 Task: Check the "Edit view" in "Your Pending tickets".
Action: Mouse moved to (18, 205)
Screenshot: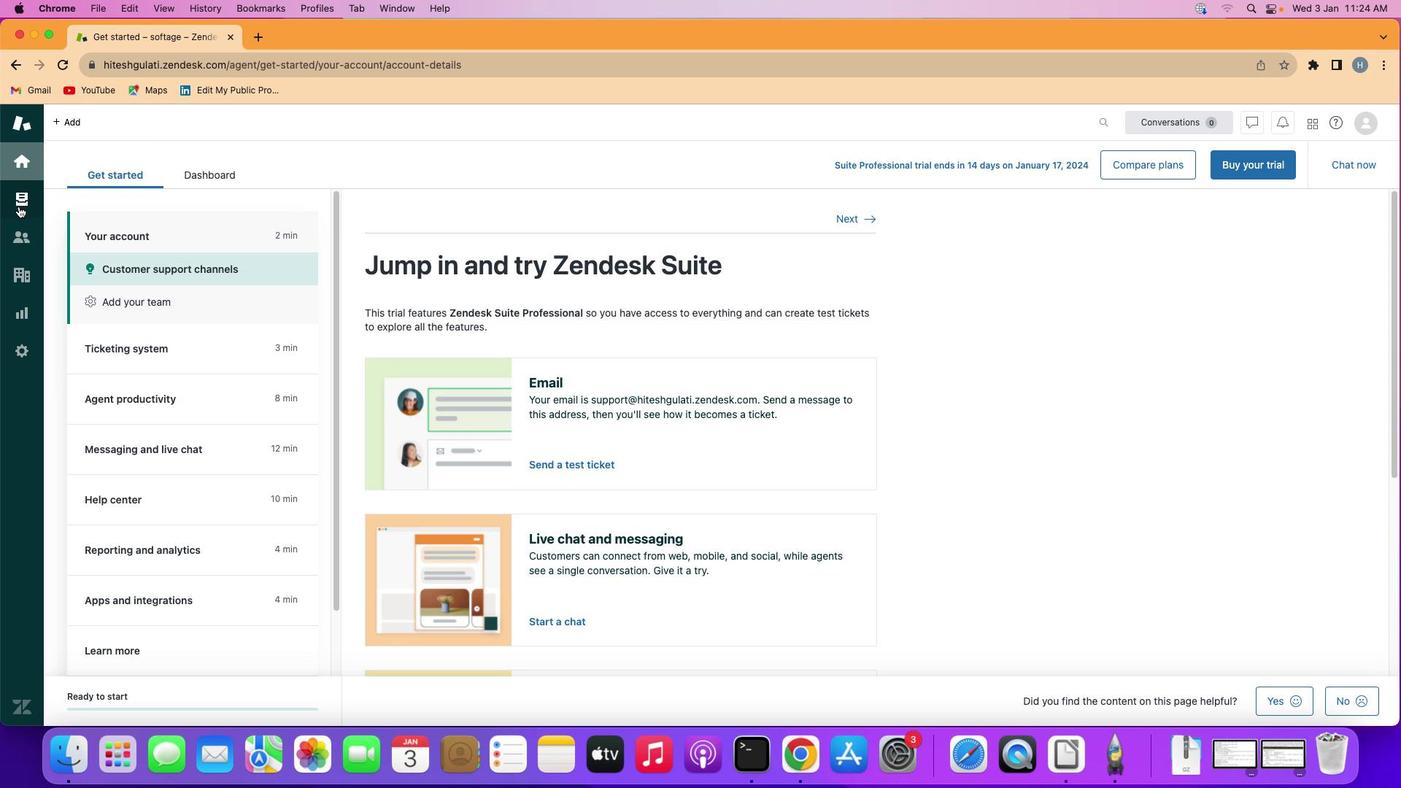 
Action: Mouse pressed left at (18, 205)
Screenshot: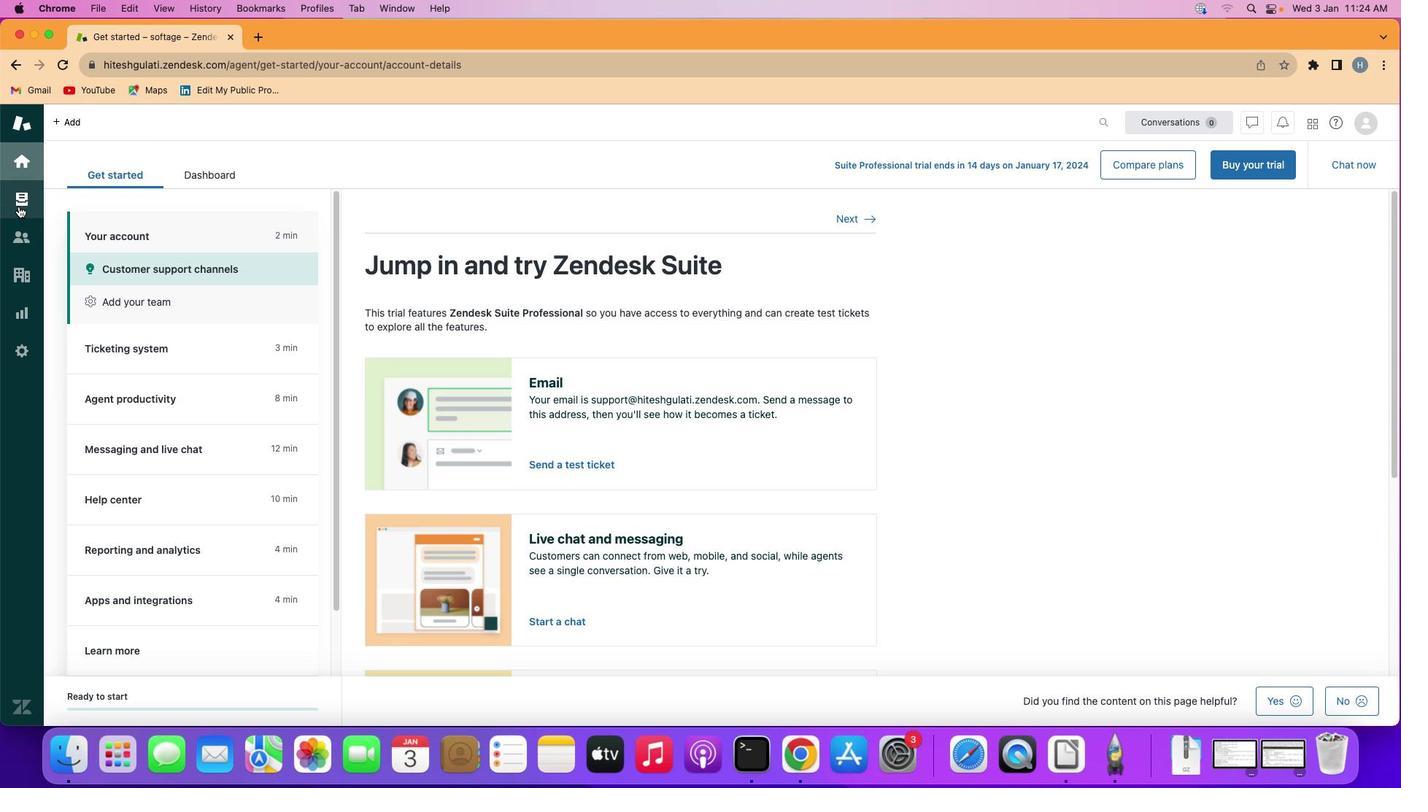
Action: Mouse moved to (132, 353)
Screenshot: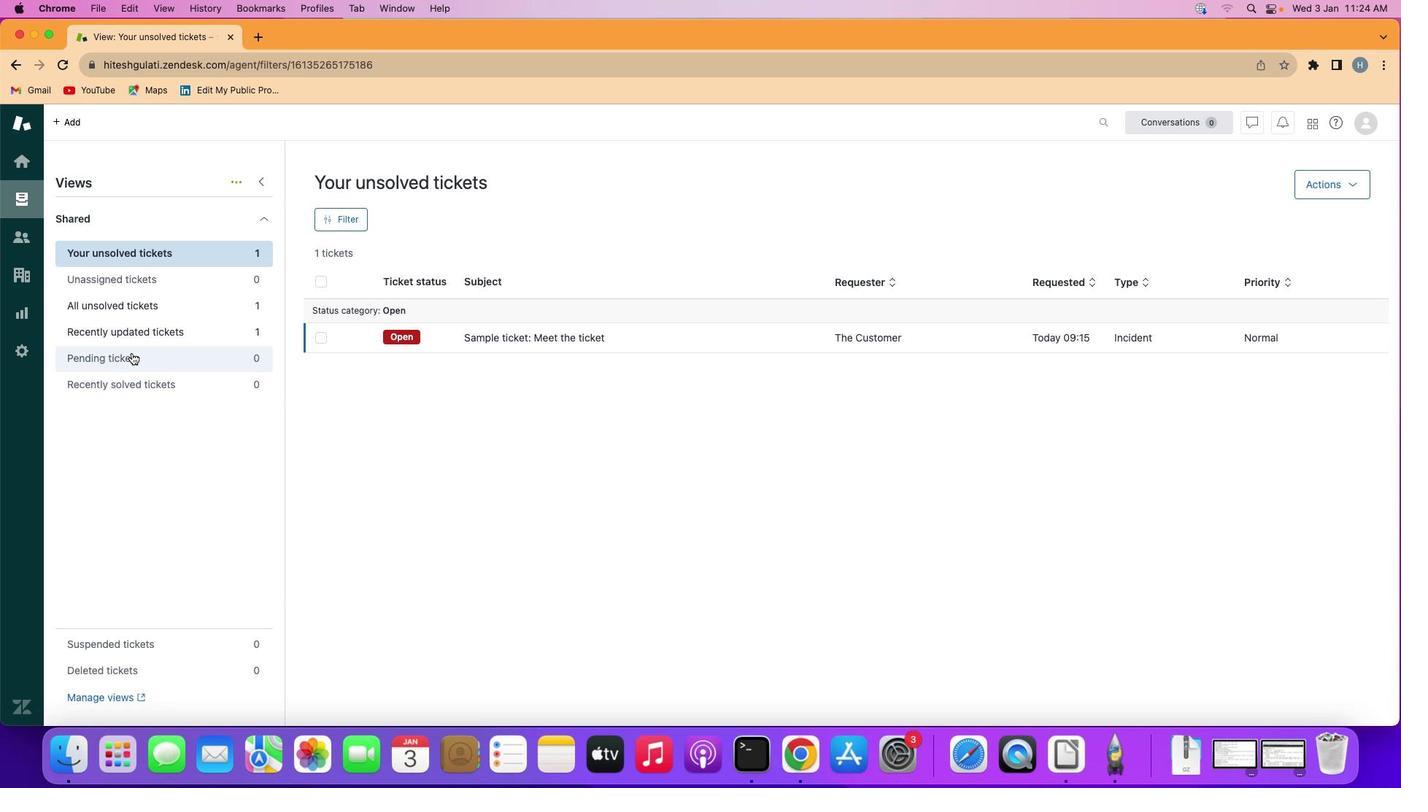 
Action: Mouse pressed left at (132, 353)
Screenshot: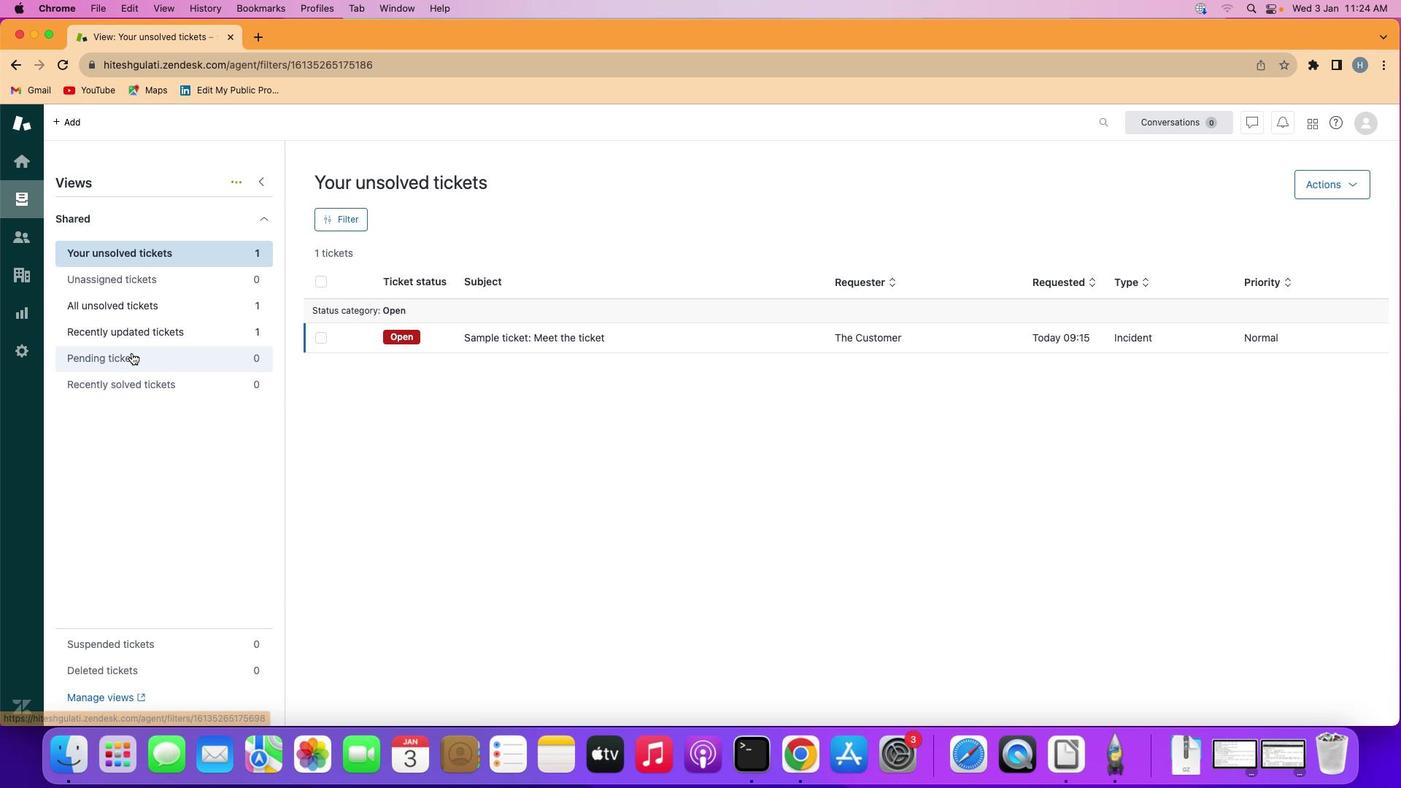 
Action: Mouse moved to (1337, 194)
Screenshot: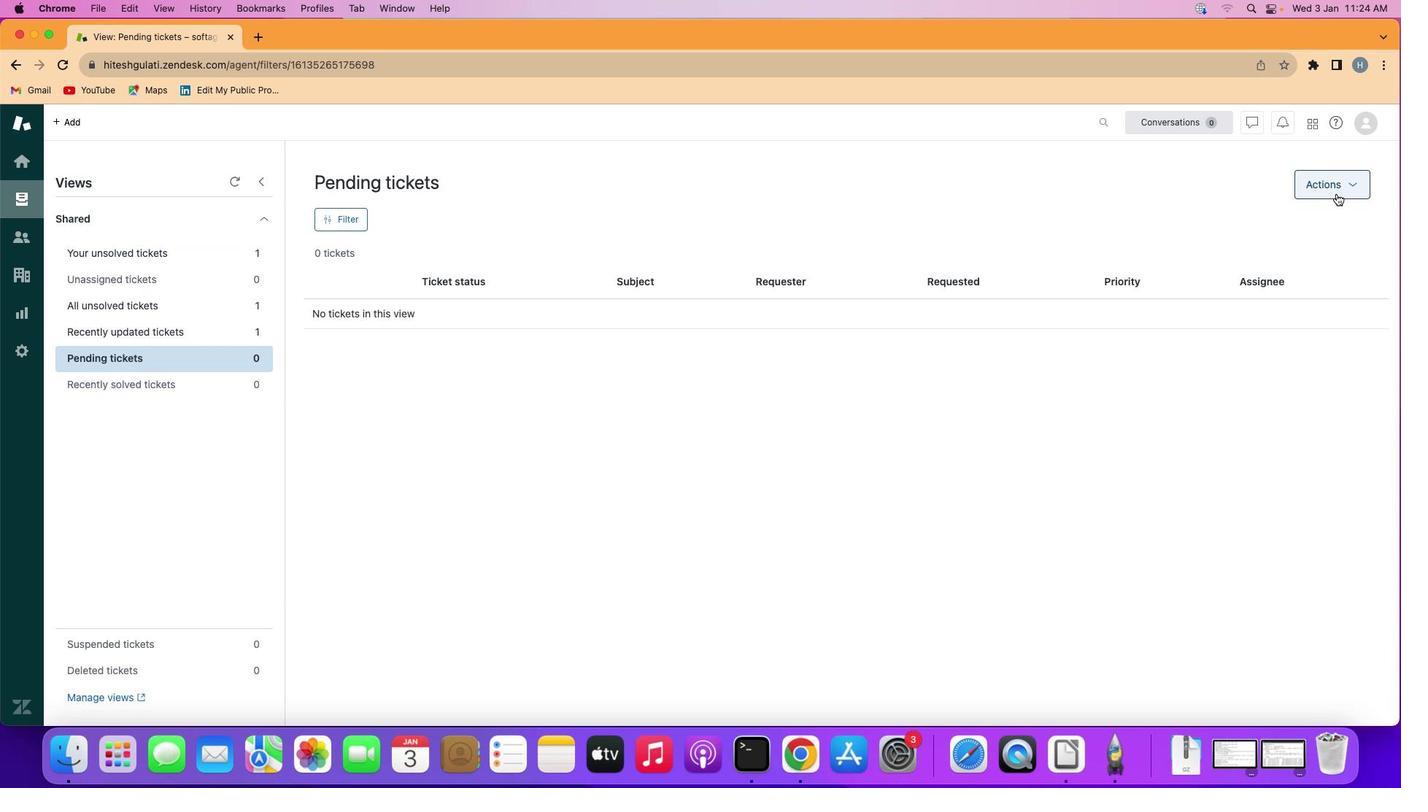 
Action: Mouse pressed left at (1337, 194)
Screenshot: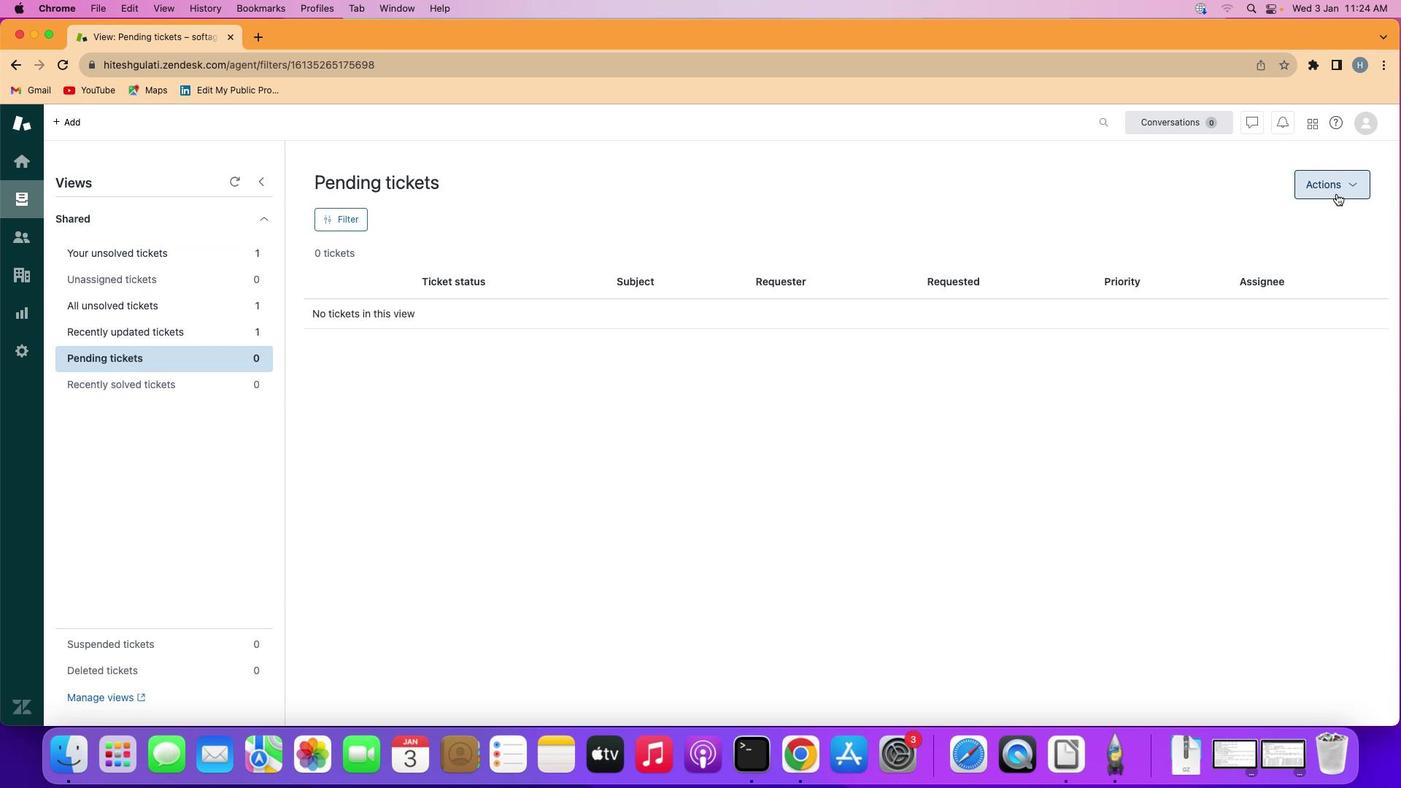 
Action: Mouse moved to (1337, 237)
Screenshot: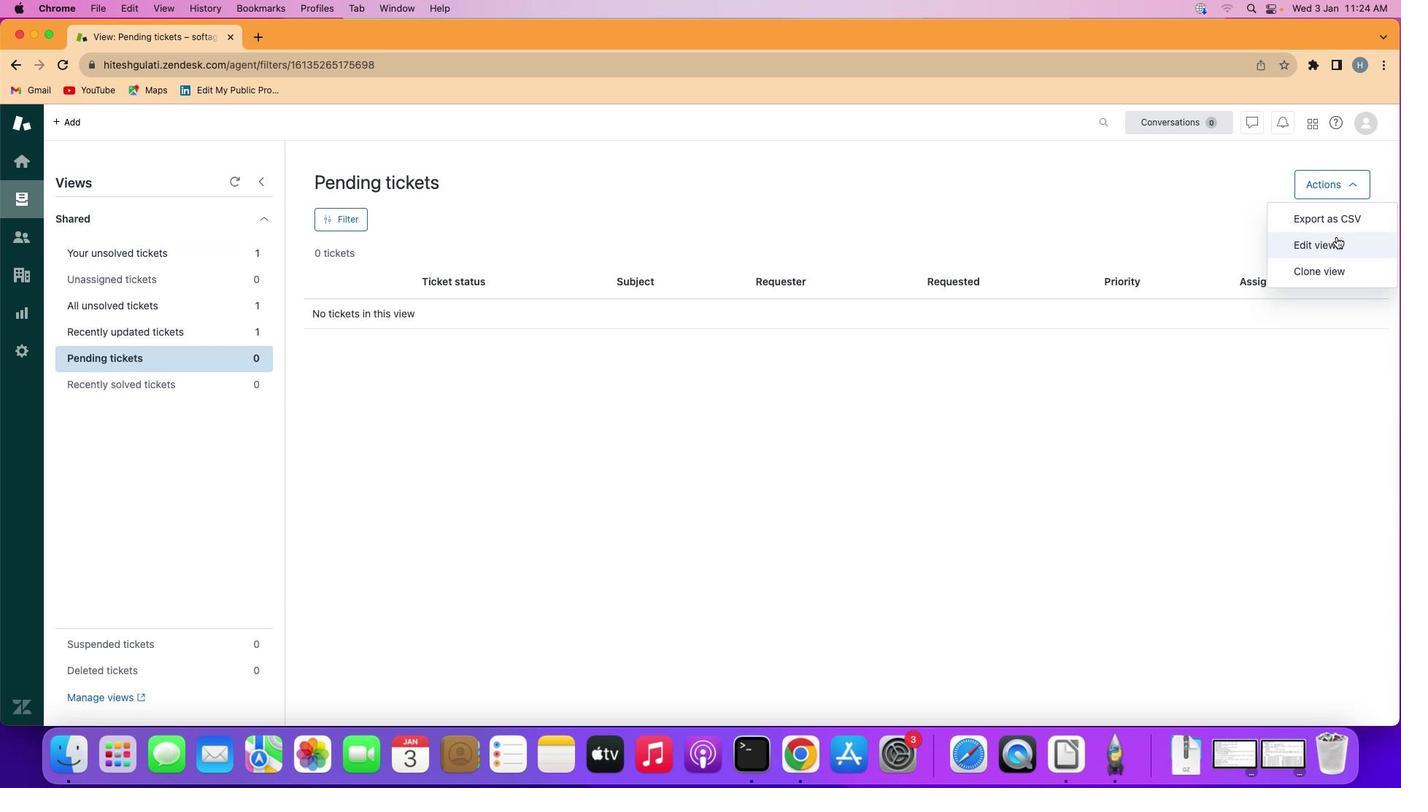 
Action: Mouse pressed left at (1337, 237)
Screenshot: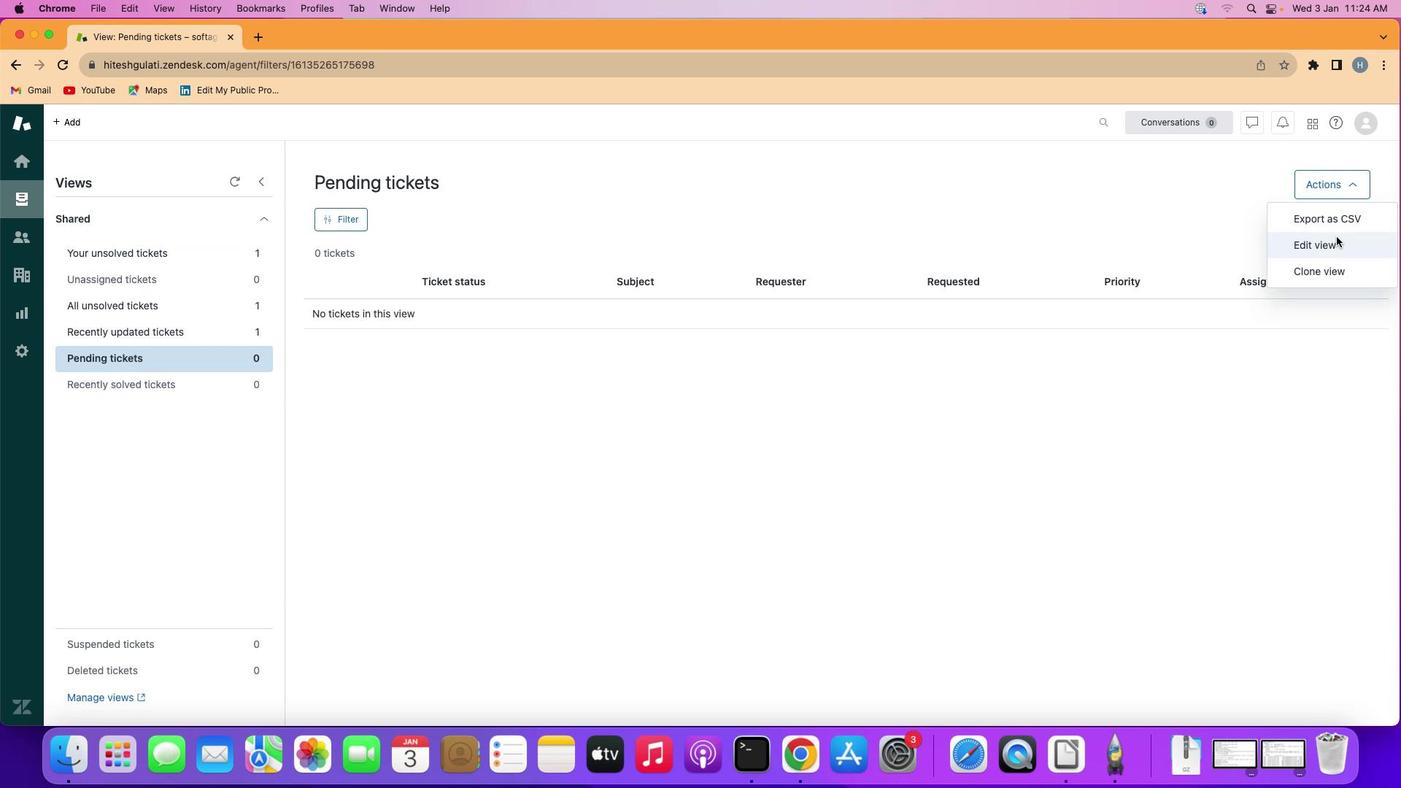 
Action: Mouse moved to (840, 400)
Screenshot: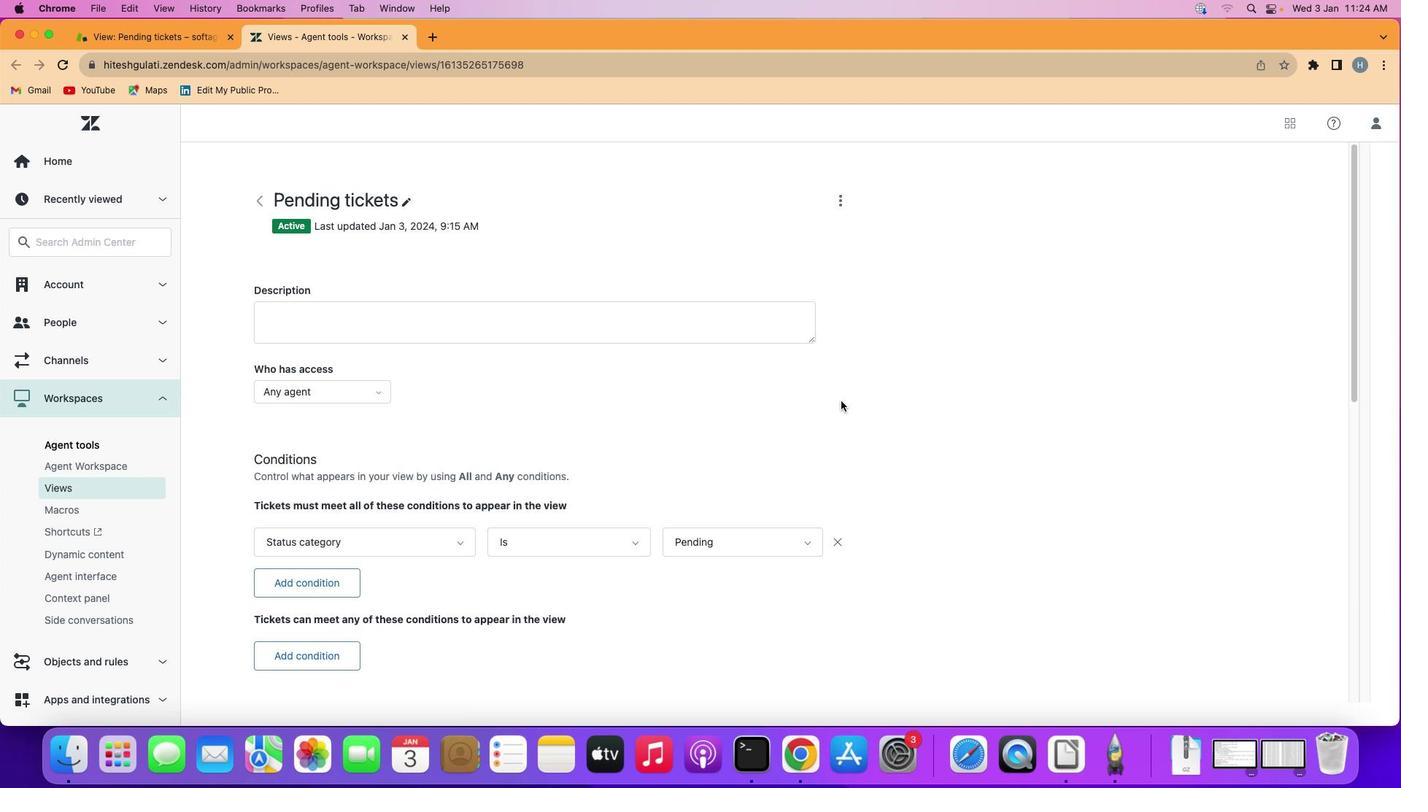 
